 Task: Add Organic Valley Sliced Provolone Cheese to the cart.
Action: Mouse pressed left at (13, 73)
Screenshot: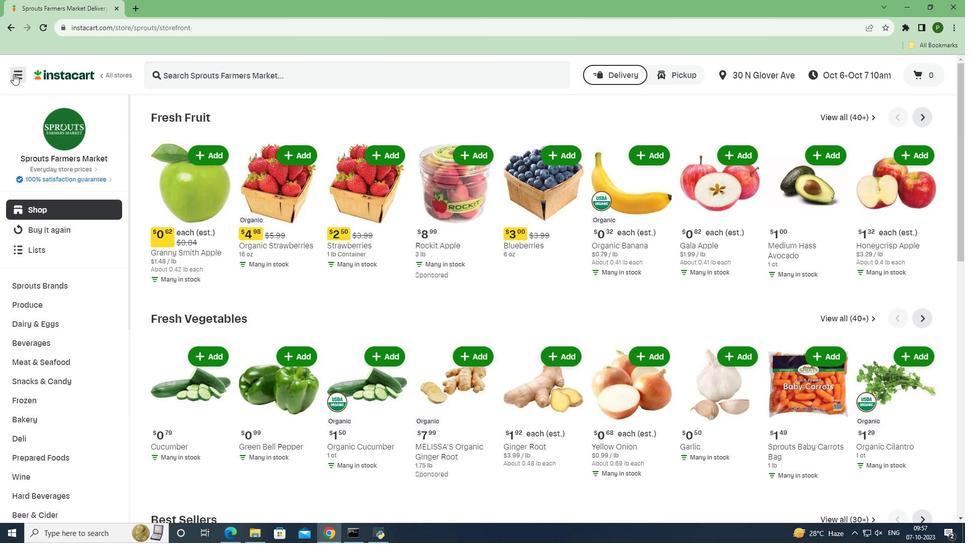 
Action: Mouse moved to (47, 265)
Screenshot: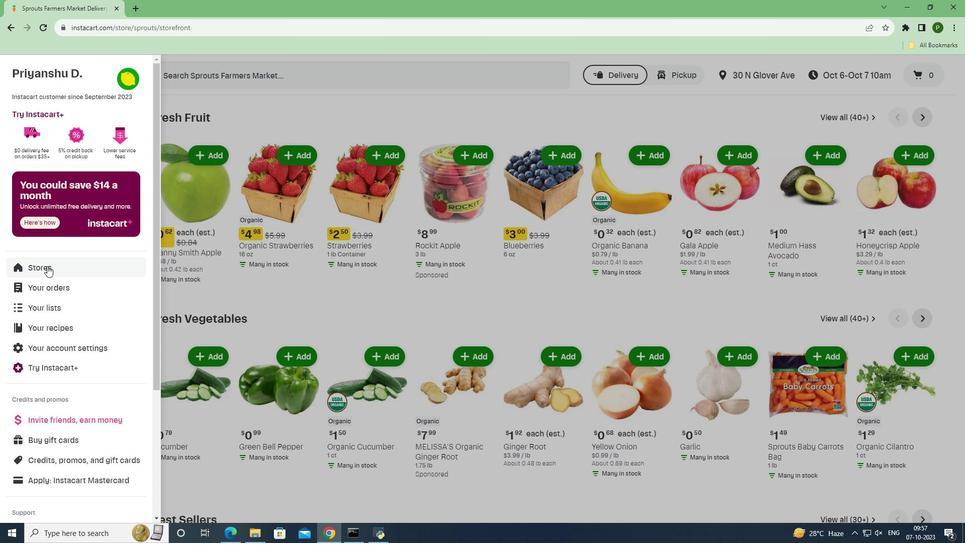 
Action: Mouse pressed left at (47, 265)
Screenshot: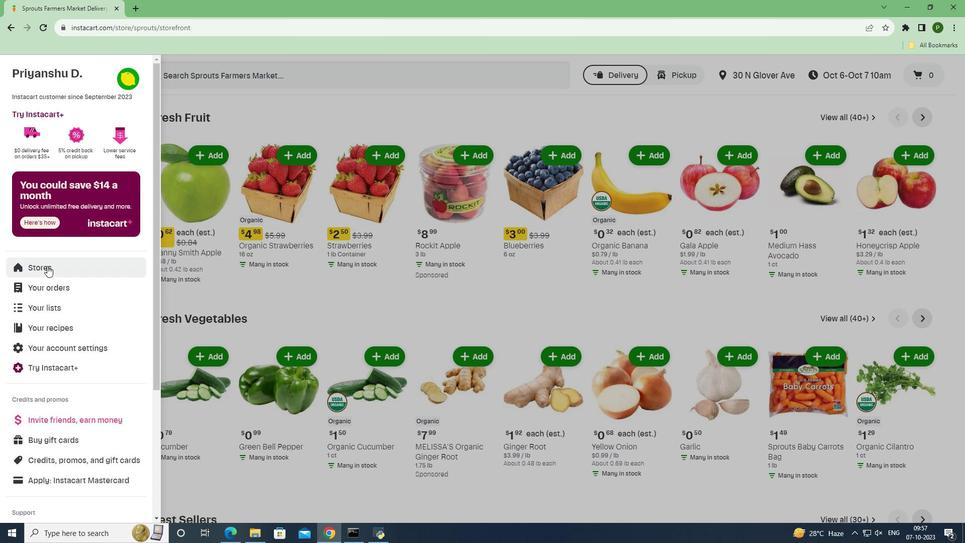 
Action: Mouse moved to (225, 119)
Screenshot: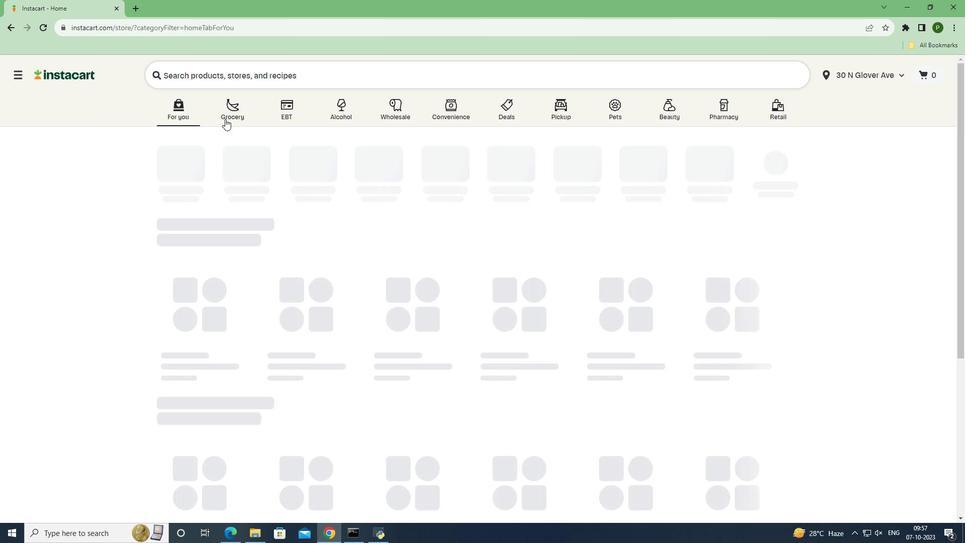 
Action: Mouse pressed left at (225, 119)
Screenshot: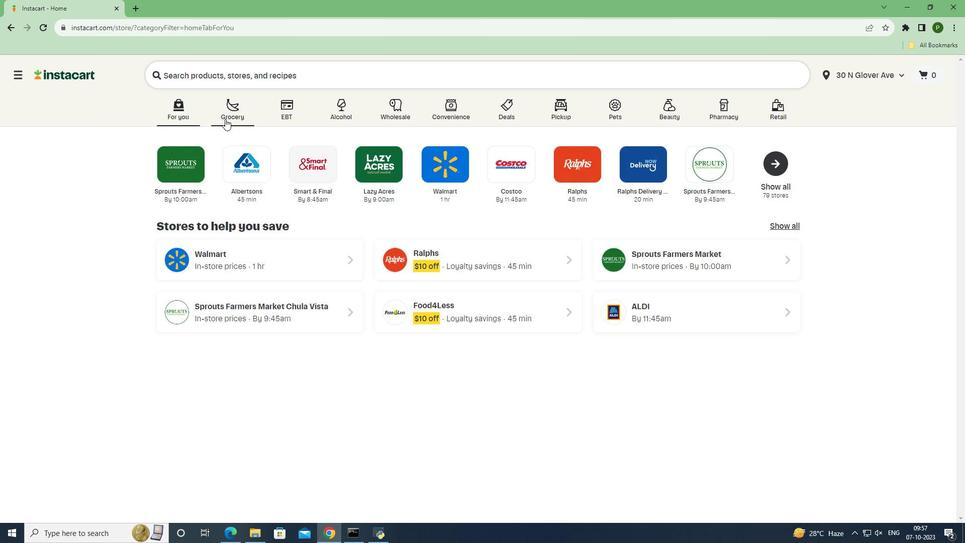 
Action: Mouse moved to (410, 223)
Screenshot: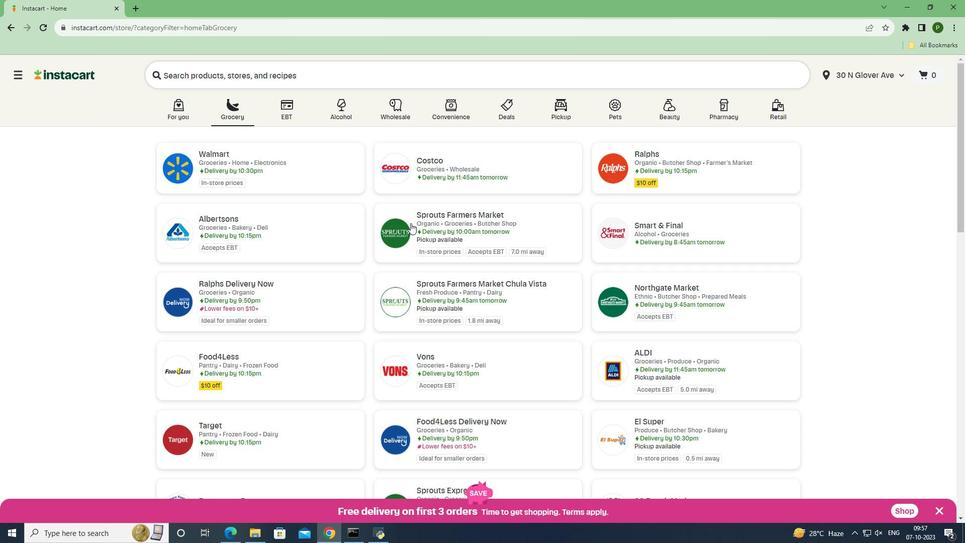 
Action: Mouse pressed left at (410, 223)
Screenshot: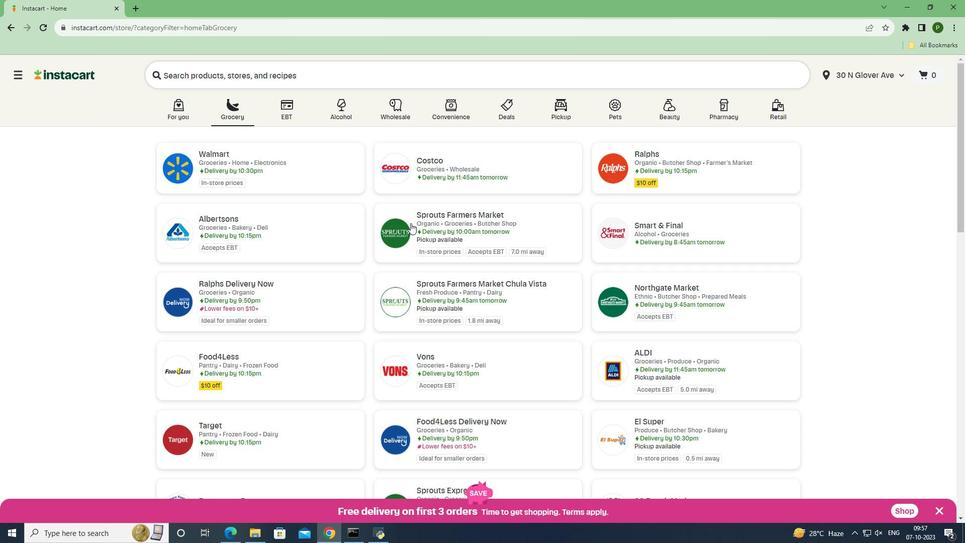 
Action: Mouse moved to (61, 322)
Screenshot: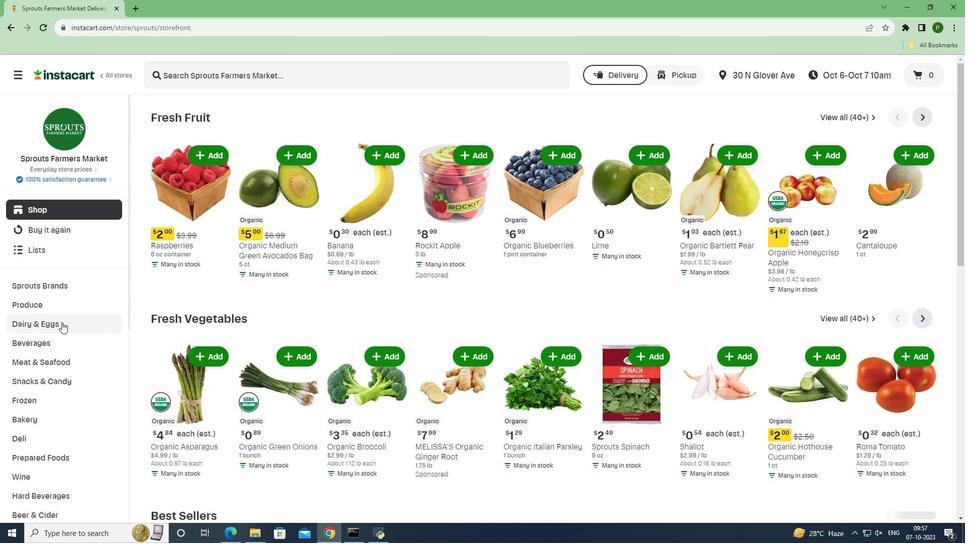
Action: Mouse pressed left at (61, 322)
Screenshot: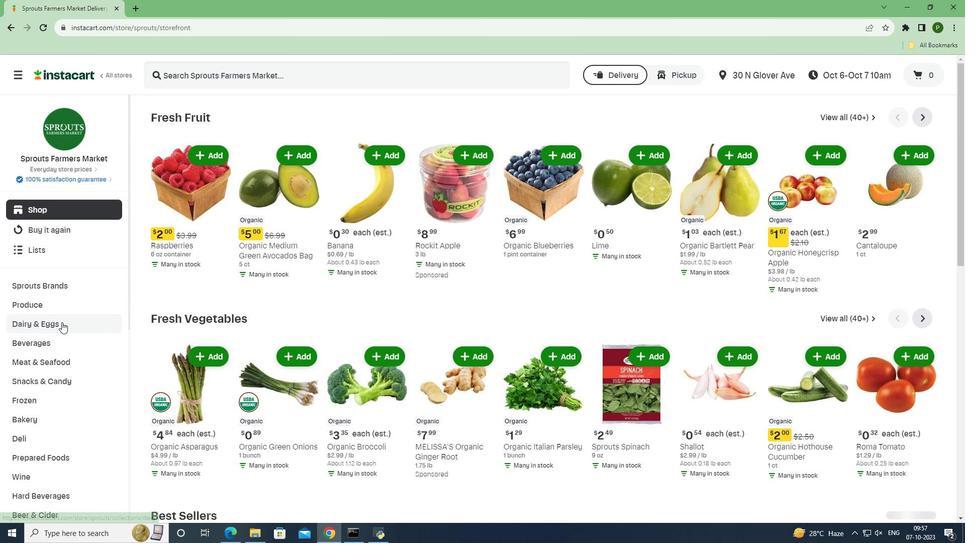 
Action: Mouse moved to (49, 359)
Screenshot: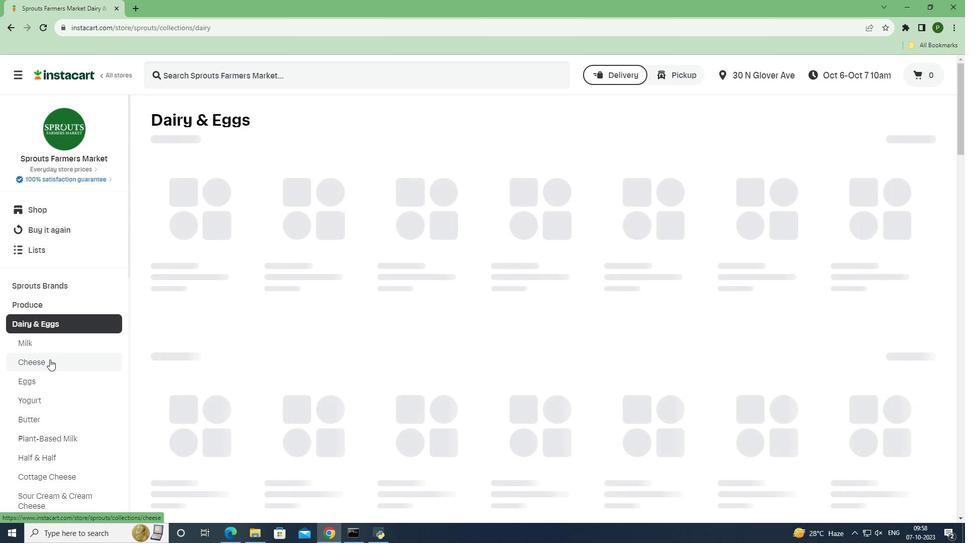 
Action: Mouse pressed left at (49, 359)
Screenshot: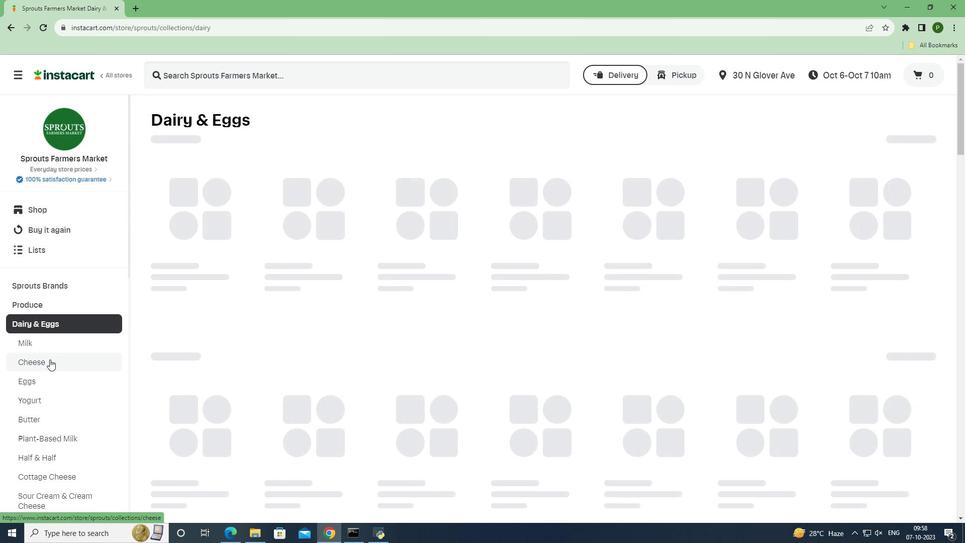 
Action: Mouse moved to (200, 75)
Screenshot: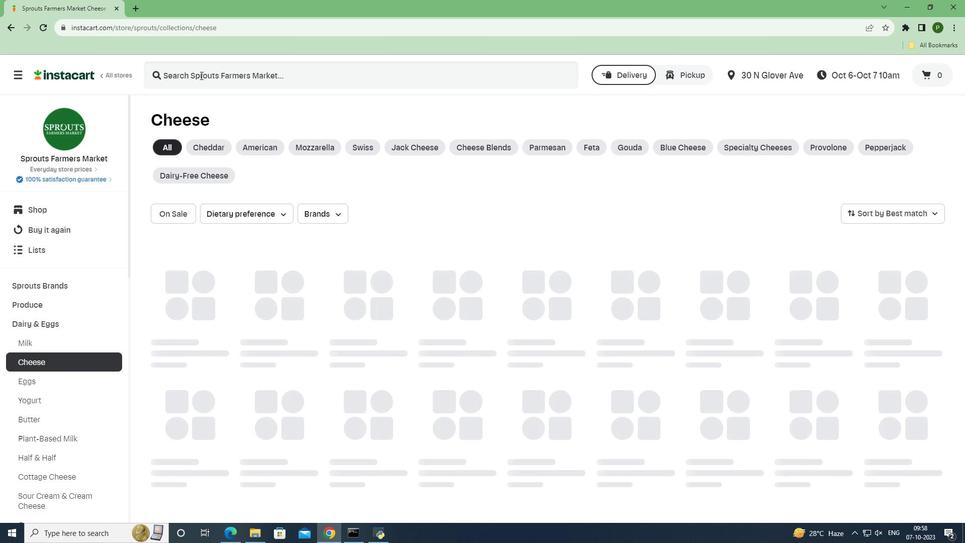 
Action: Mouse pressed left at (200, 75)
Screenshot: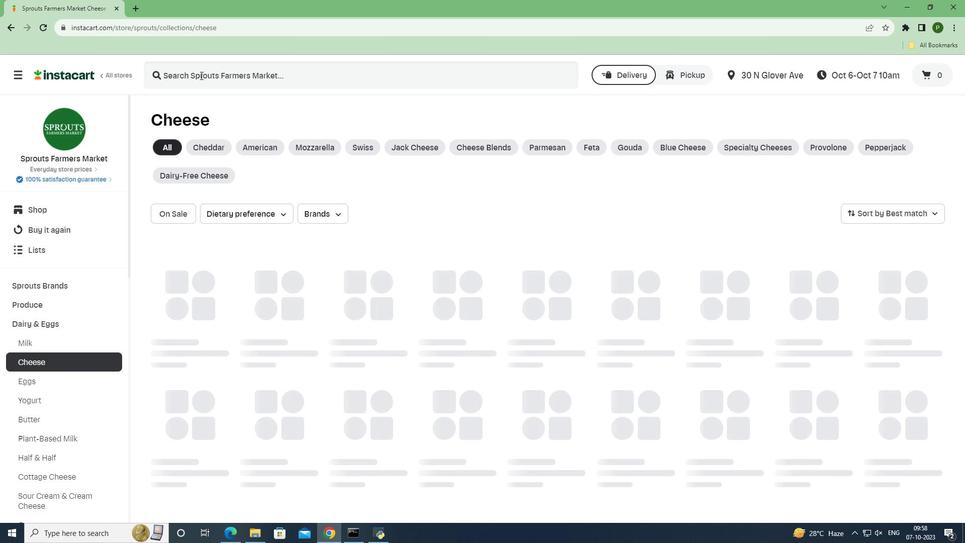 
Action: Key pressed <Key.caps_lock>O<Key.caps_lock>rganic<Key.space><Key.caps_lock>V<Key.caps_lock>aalley<Key.space><Key.caps_lock>S<Key.caps_lock>lie<Key.backspace>ced<Key.space><Key.caps_lock>P<Key.caps_lock>rovolone<Key.space><Key.caps_lock>C<Key.caps_lock>heese<Key.space><Key.enter>
Screenshot: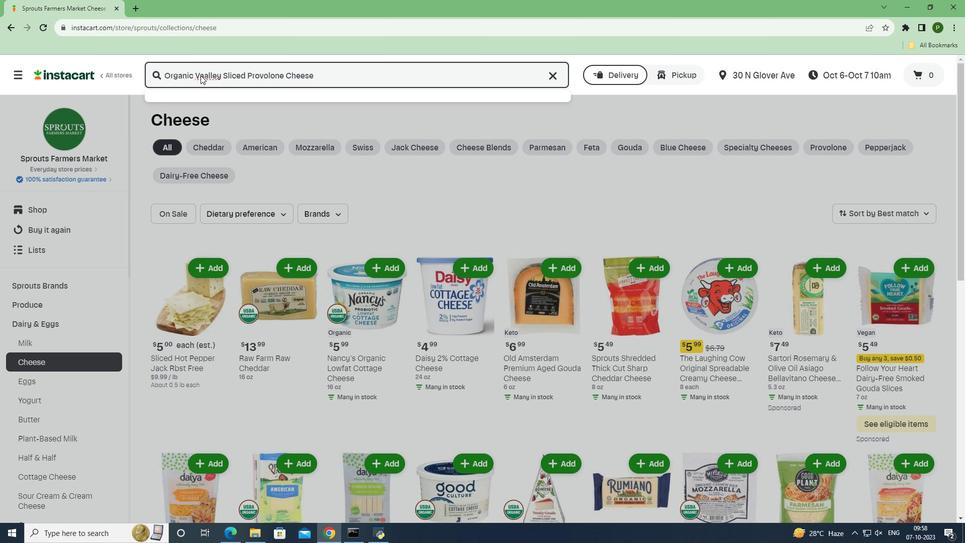 
Action: Mouse moved to (580, 180)
Screenshot: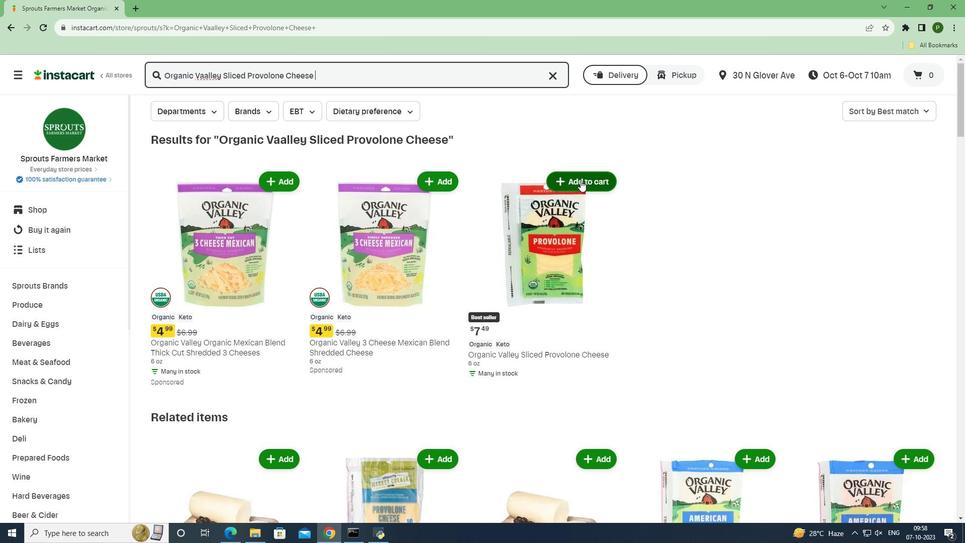 
Action: Mouse pressed left at (580, 180)
Screenshot: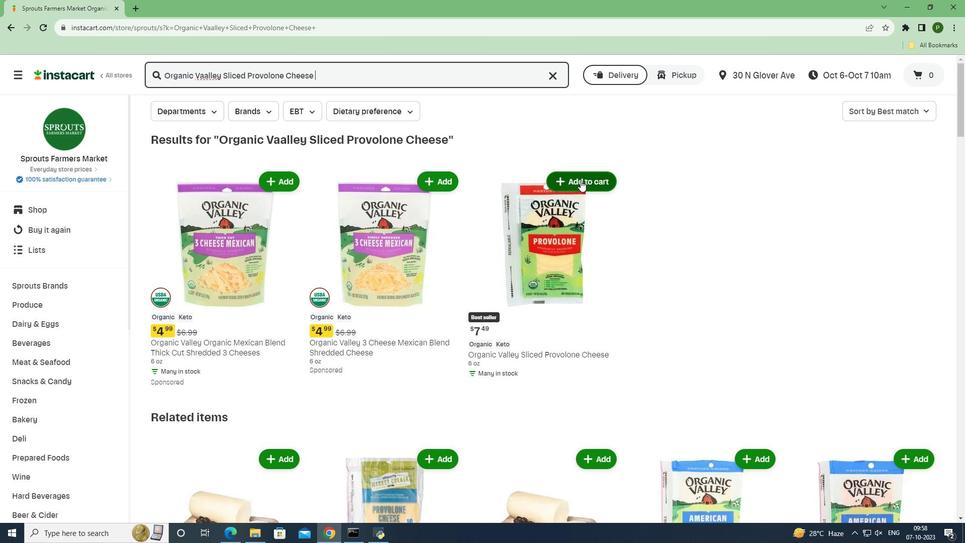 
Action: Mouse moved to (634, 252)
Screenshot: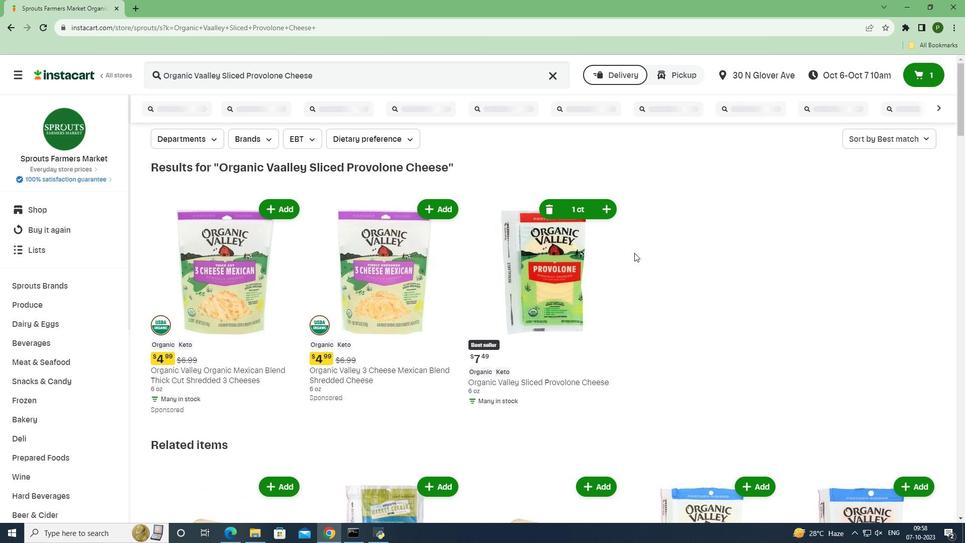 
